 Task: Add an event with the title Webinar: Introduction to Influencer Collaboration for Brand Awareness, date '2024/04/28', time 7:30 AM to 9:30 AMand add a description: Participants will learn how to effectively close a negotiation, secure agreements, and establish clear next steps. They will also explore techniques for building long-term relationships and maintaining open lines of communication after the negotiation concludes.Select event color  Flamingo . Add location for the event as: 987 El Retiro Park, Madrid, Spain, logged in from the account softage.5@softage.netand send the event invitation to softage.4@softage.net and softage.6@softage.net. Set a reminder for the event Daily
Action: Mouse moved to (84, 123)
Screenshot: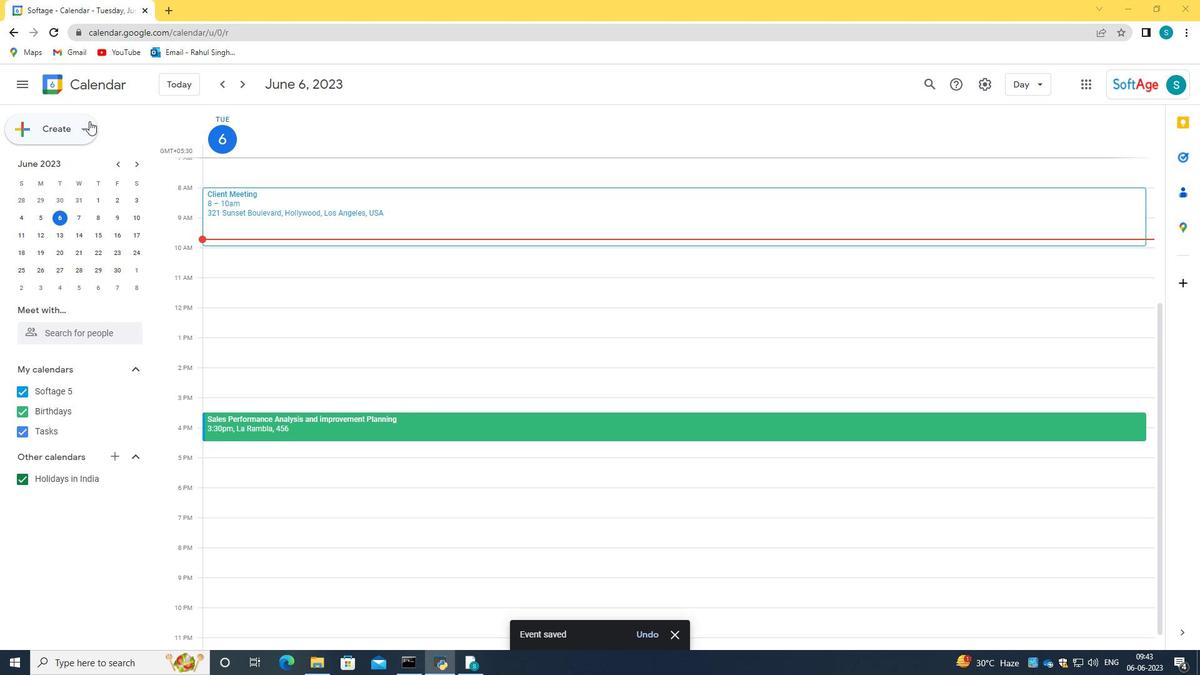 
Action: Mouse pressed left at (84, 123)
Screenshot: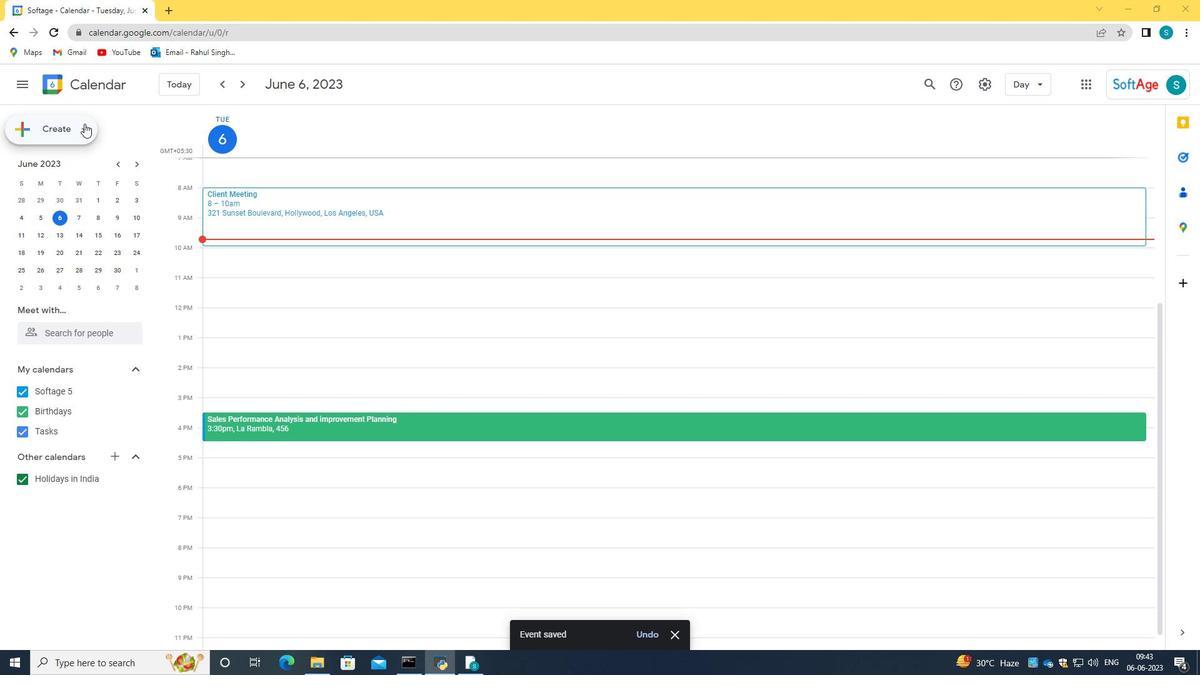 
Action: Mouse moved to (87, 157)
Screenshot: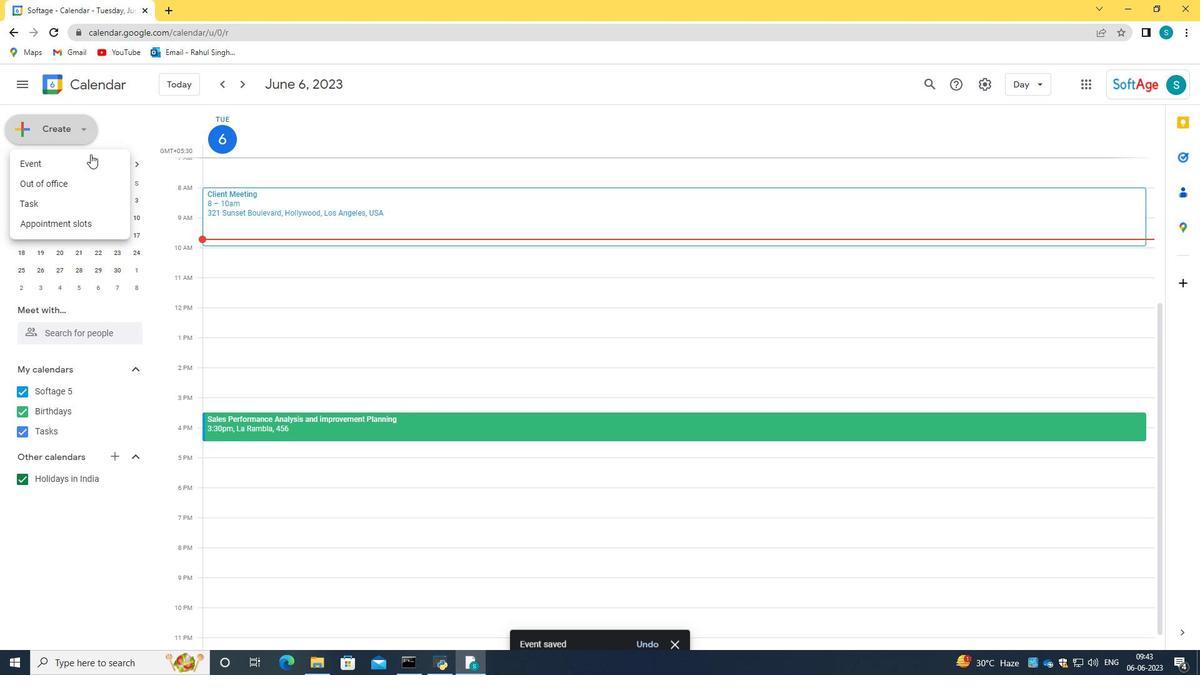 
Action: Mouse pressed left at (87, 157)
Screenshot: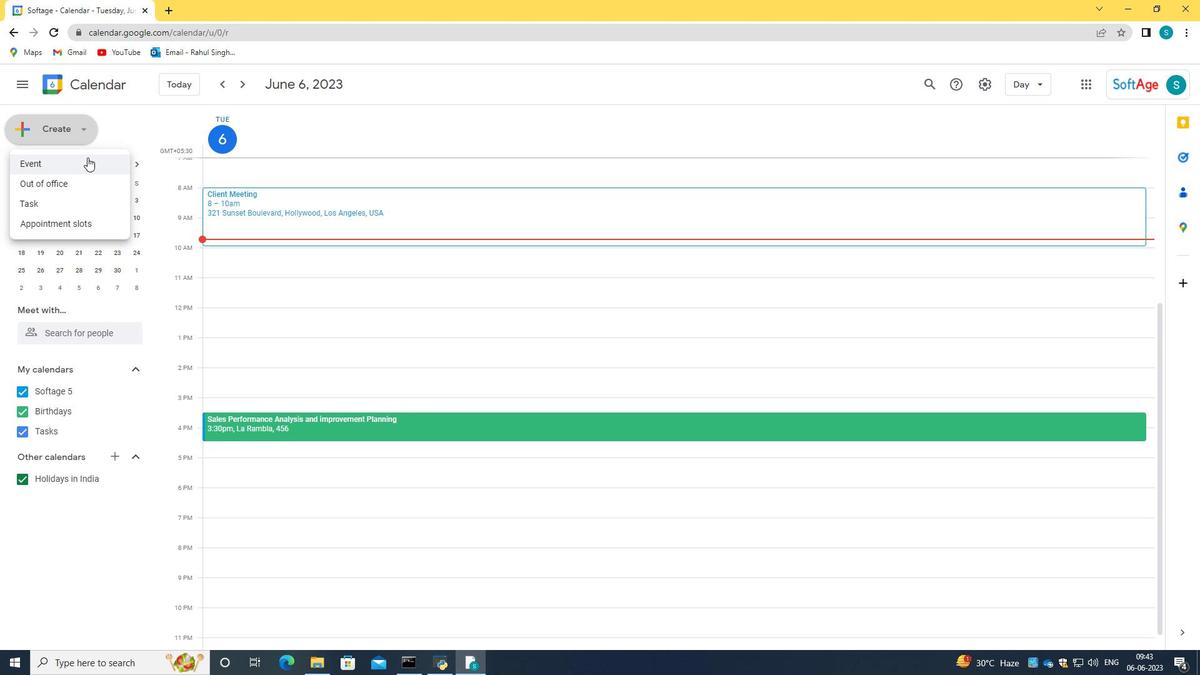 
Action: Mouse moved to (710, 506)
Screenshot: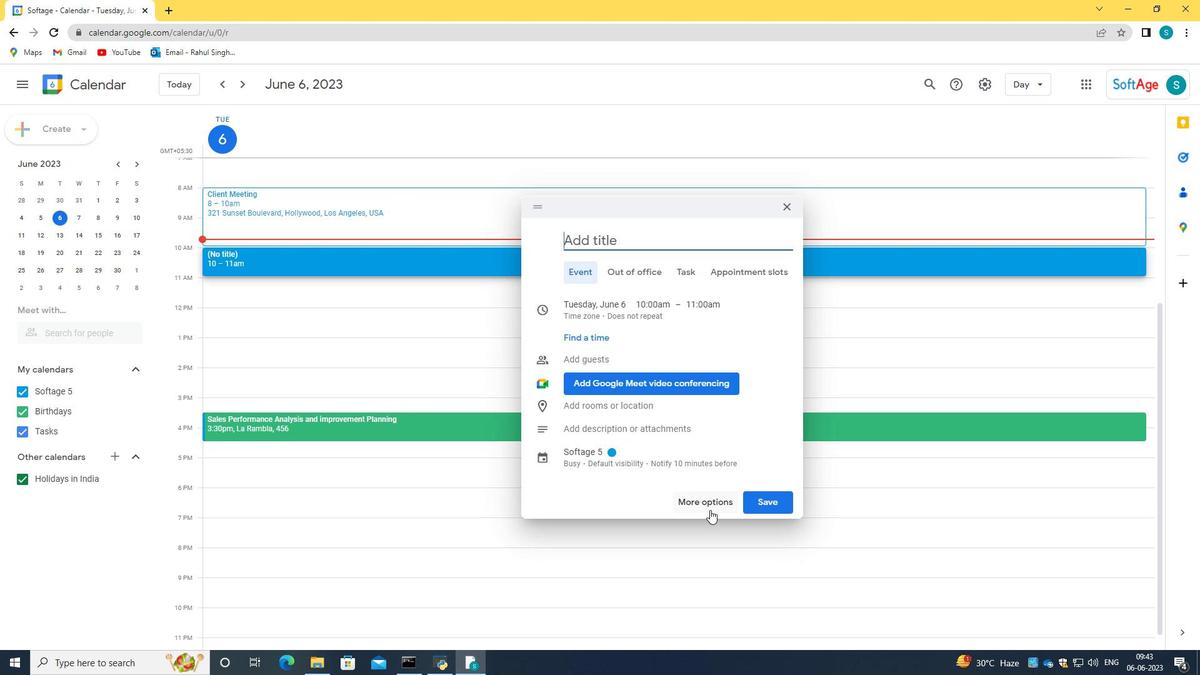 
Action: Mouse pressed left at (710, 506)
Screenshot: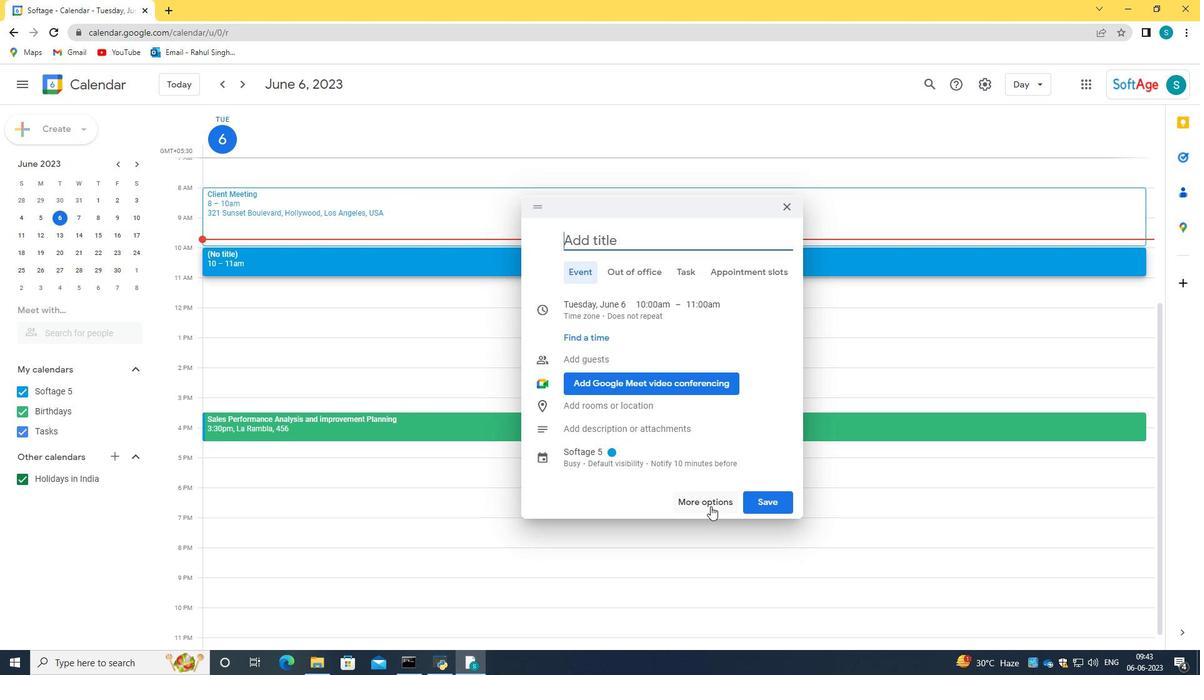 
Action: Mouse moved to (148, 90)
Screenshot: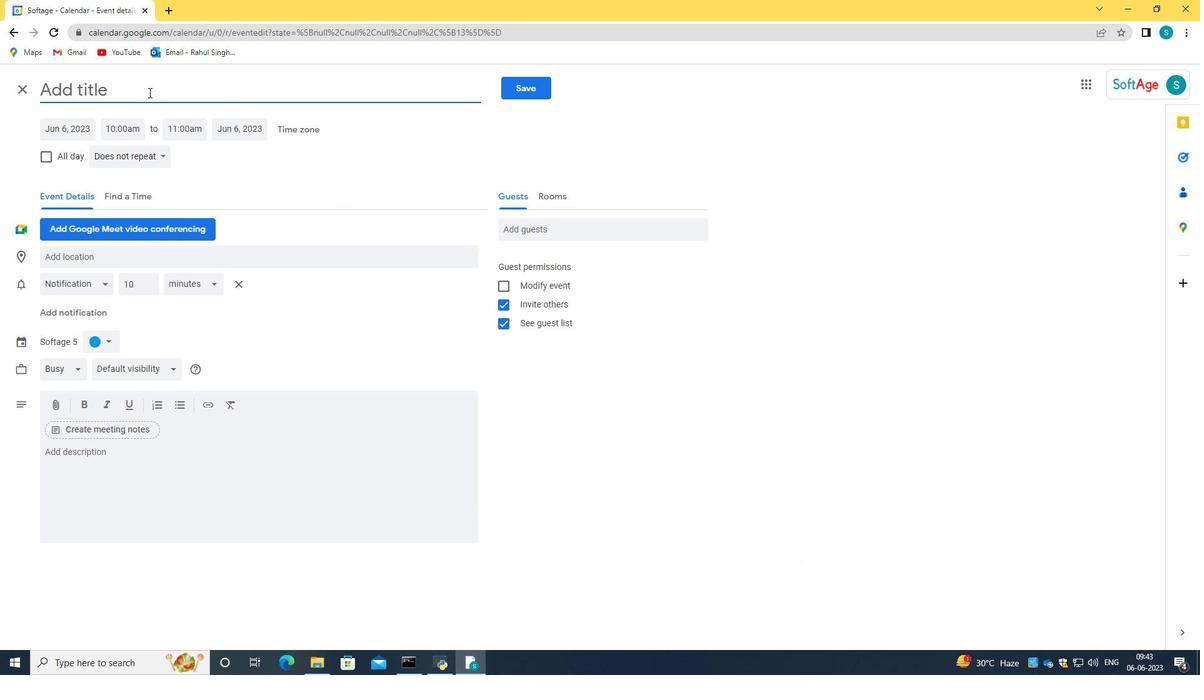 
Action: Mouse pressed left at (148, 90)
Screenshot: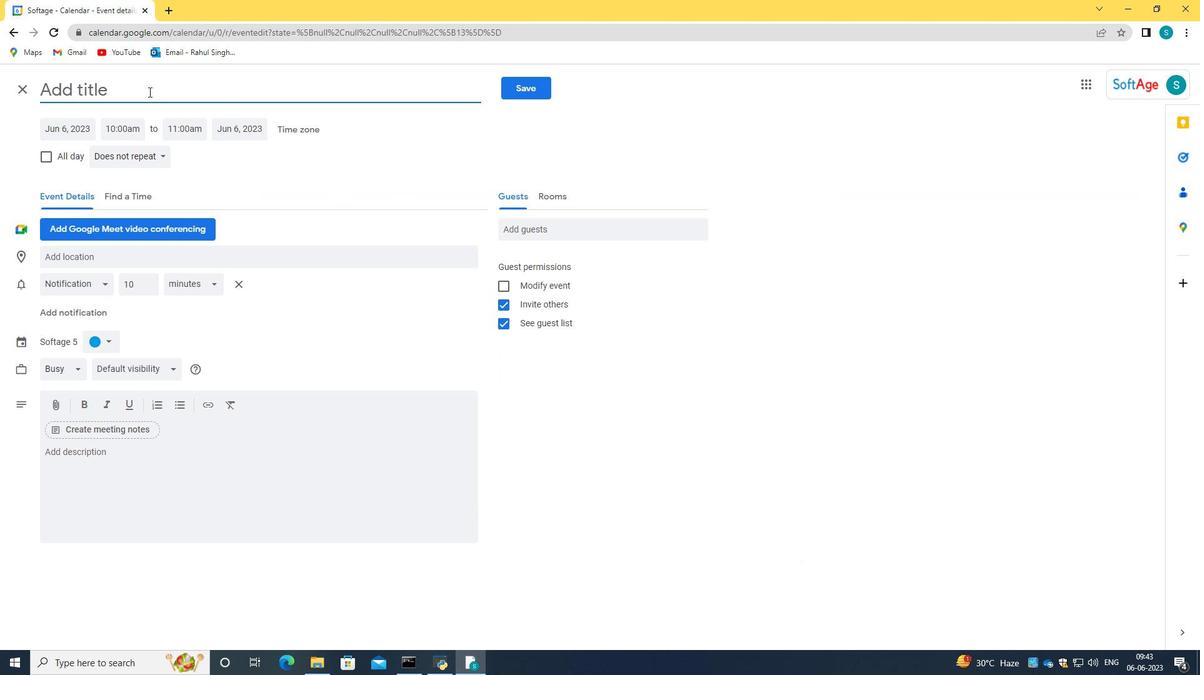 
Action: Key pressed <Key.caps_lock>W<Key.caps_lock>ebinar<Key.shift_r>:<Key.space><Key.caps_lock>I<Key.caps_lock>ntroduction<Key.space>to<Key.space><Key.caps_lock>I<Key.caps_lock>nfluencer<Key.space><Key.caps_lock>C<Key.caps_lock>ollaboration<Key.space>for<Key.space><Key.caps_lock>B<Key.caps_lock>rand<Key.space><Key.caps_lock>A<Key.caps_lock>we<Key.backspace>arness
Screenshot: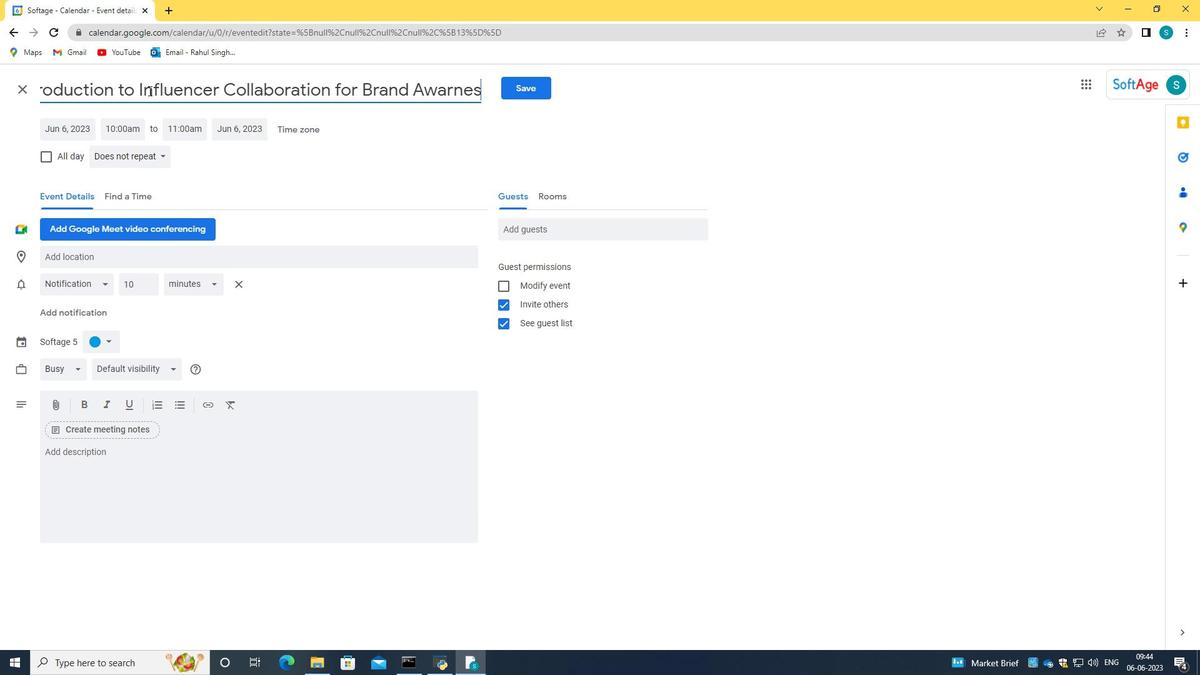 
Action: Mouse moved to (387, 81)
Screenshot: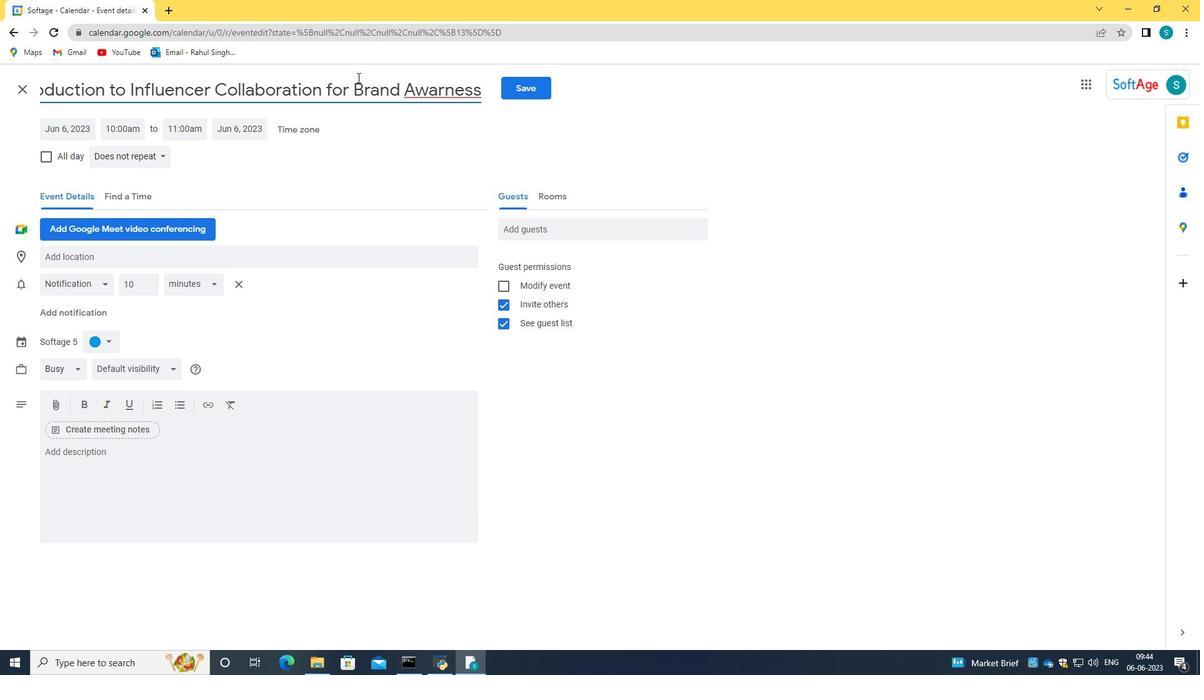 
Action: Key pressed <Key.left><Key.left><Key.left><Key.left>e
Screenshot: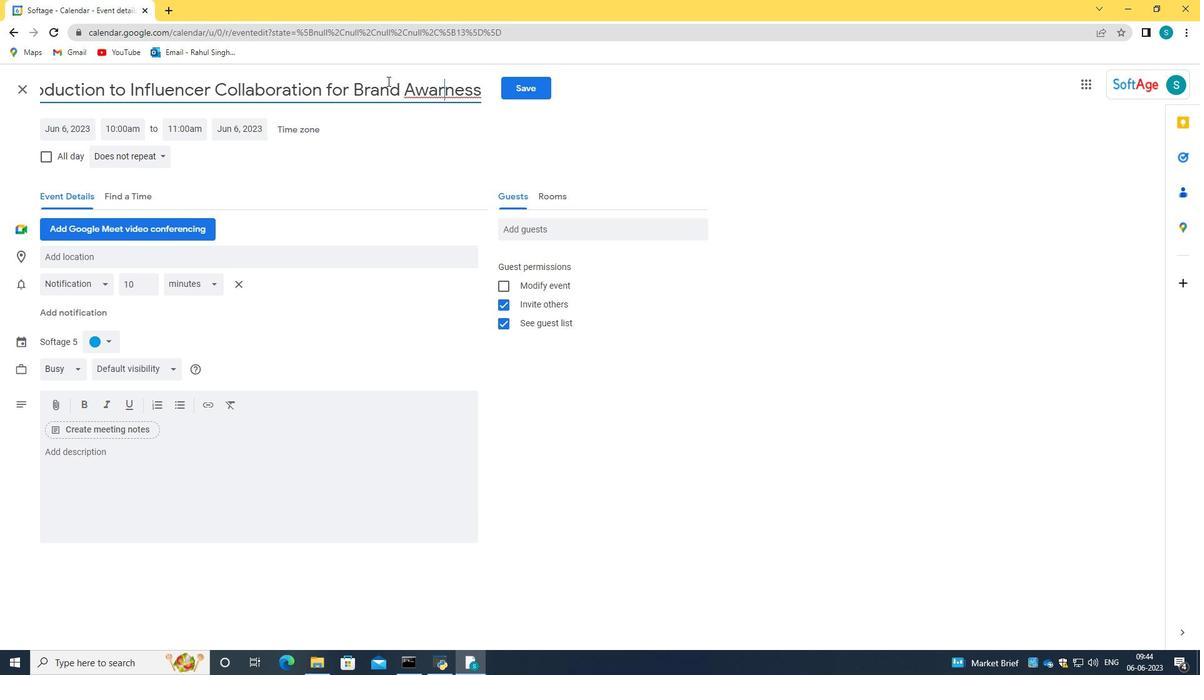 
Action: Mouse moved to (67, 127)
Screenshot: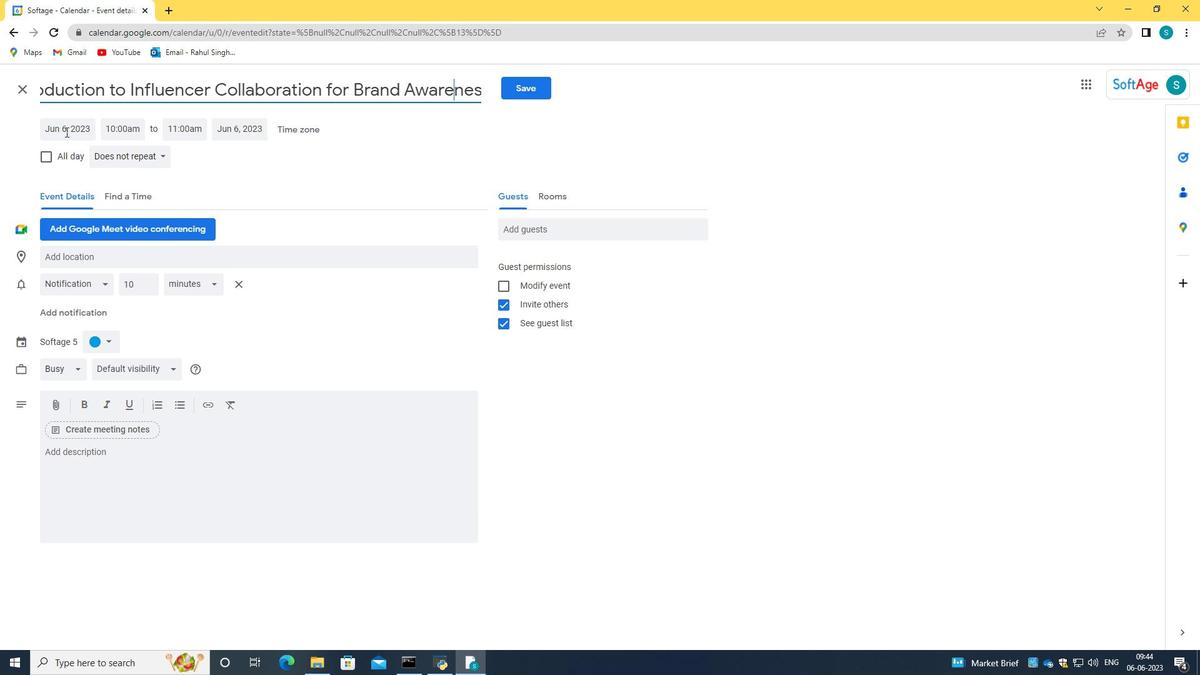 
Action: Mouse pressed left at (67, 127)
Screenshot: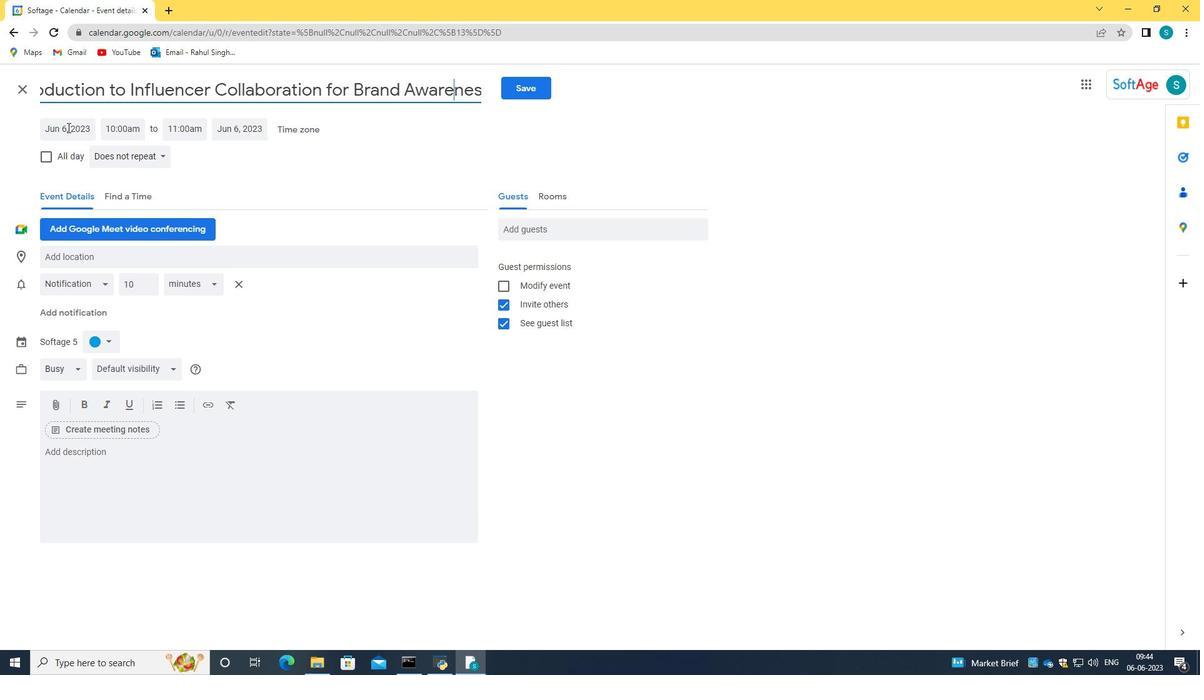 
Action: Key pressed 2024/04/28<Key.tab>07<Key.shift_r>:30<Key.space>am<Key.tab>09<Key.shift_r>:30<Key.space>am
Screenshot: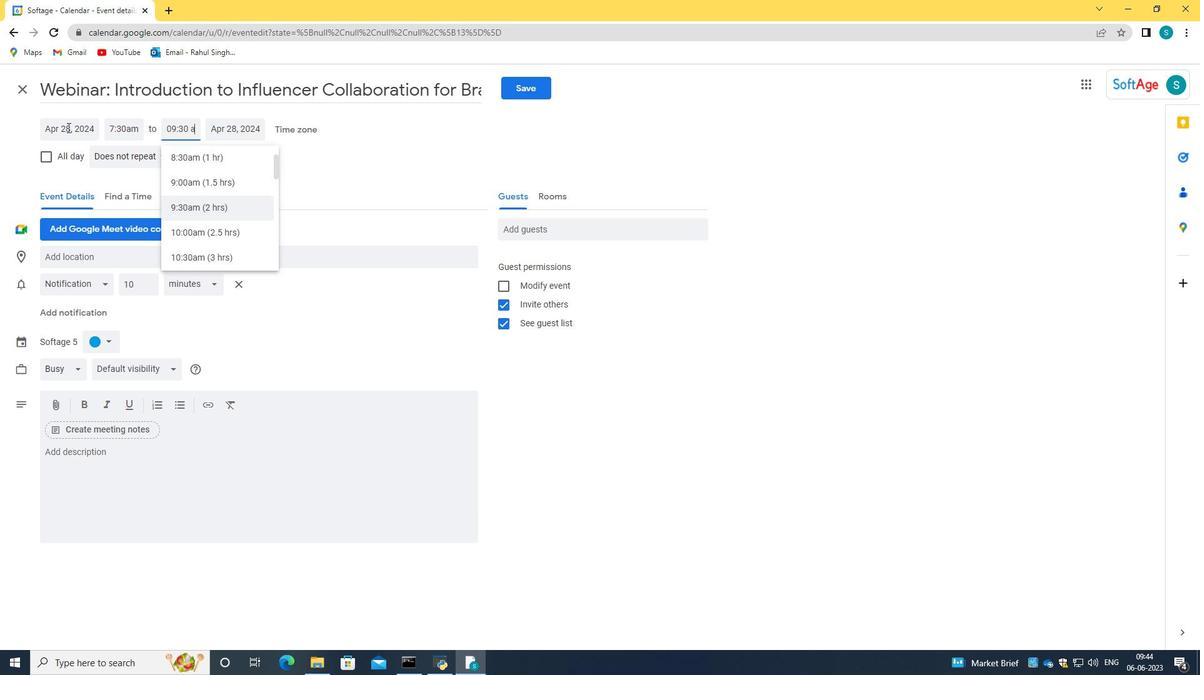 
Action: Mouse moved to (200, 206)
Screenshot: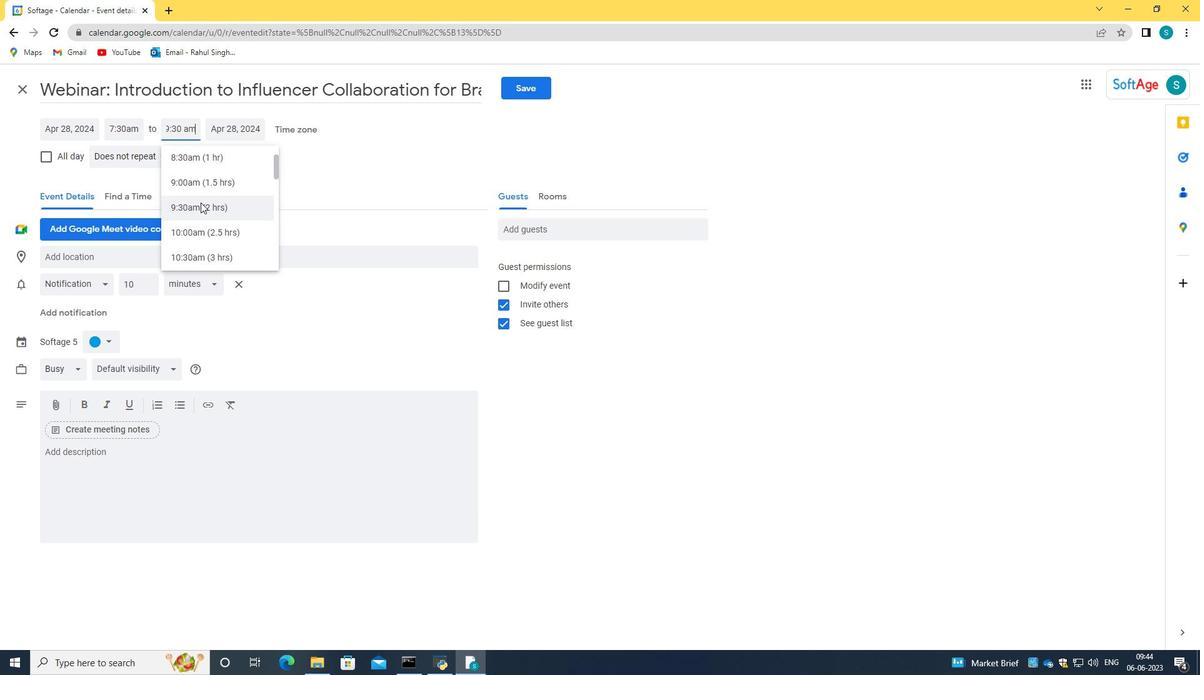 
Action: Mouse pressed left at (200, 206)
Screenshot: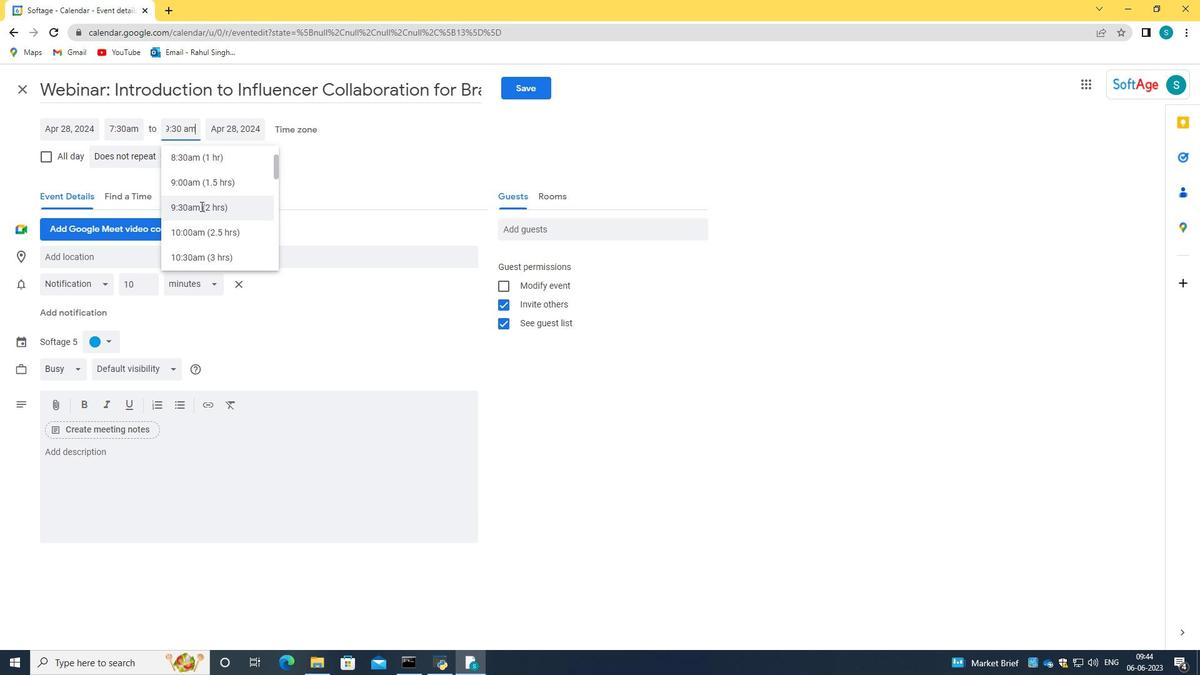 
Action: Mouse moved to (178, 468)
Screenshot: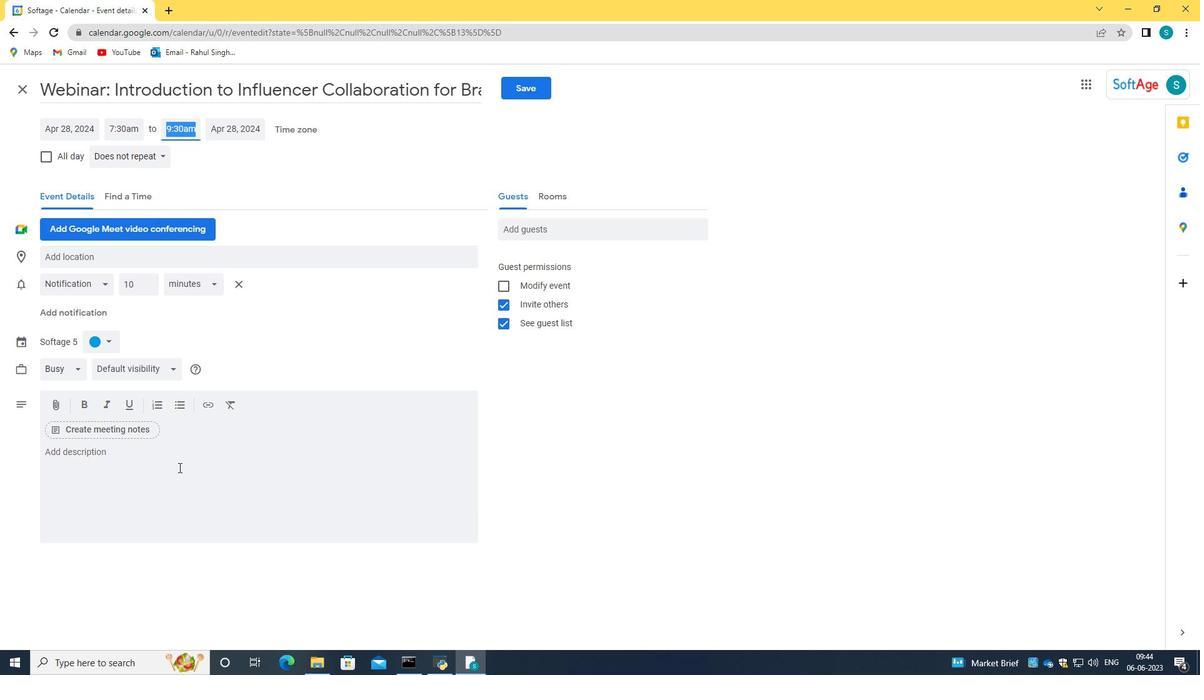 
Action: Mouse pressed left at (178, 468)
Screenshot: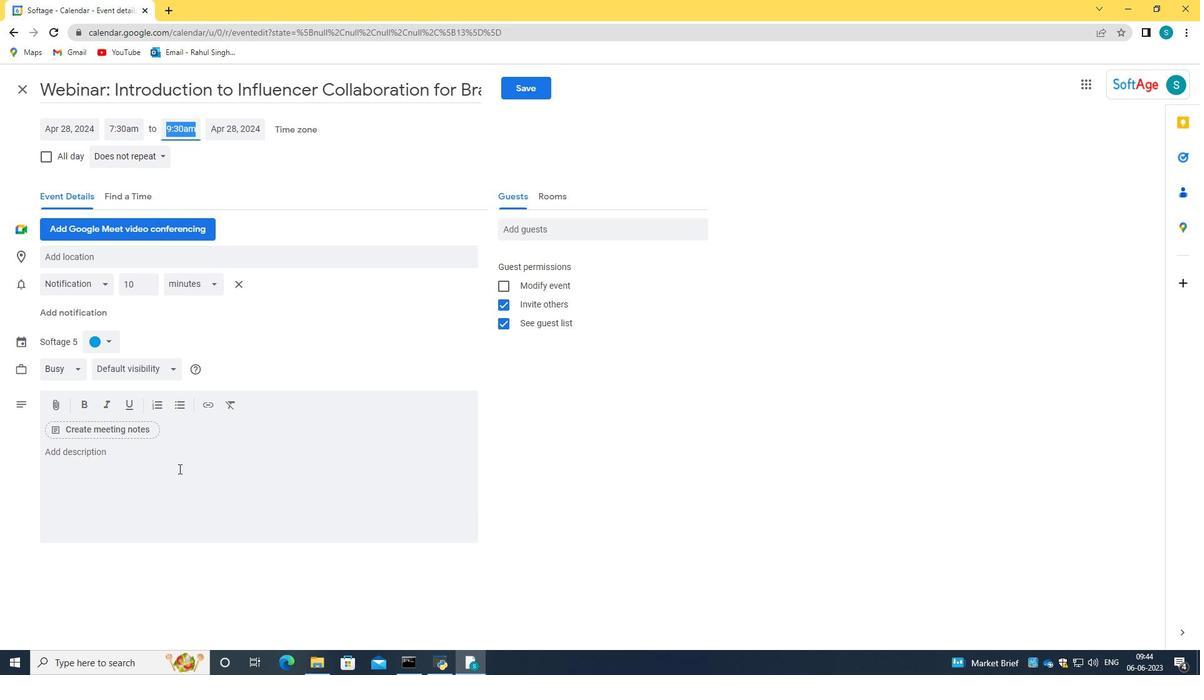 
Action: Key pressed <Key.caps_lock>PARTICIPANT<Key.space>WILL<Key.space>LEARN<Key.space>HOW<Key.space>TO<Key.space>EFFECTIVELY<Key.space>CLOSE<Key.space>A<Key.space>NEFOTAT<Key.backspace><Key.backspace><Key.backspace><Key.backspace><Key.backspace>GOTIATION<Key.space><Key.backspace>,<Key.space>SECURE<Key.space>AGREEMENTS,<Key.space>AND<Key.backspace>D<Key.space>ESTABLISH<Key.space>CLEAR<Key.space>NEXT<Key.space>STEPS.<Key.space><Key.caps_lock>t<Key.caps_lock>HEY<Key.space>WILL<Key.space>ALSO<Key.space>EXO<Key.backspace>PLOE<Key.backspace>RE<Key.space>TECHNIQUES<Key.space>FOR<Key.space>BUILDING<Key.space>T<Key.backspace>LONG<Key.space>TERM<Key.space>RELATIONSHIPS<Key.space>AND<Key.space>MAINTI<Key.backspace>AINING<Key.space>OPE<Key.space><Key.backspace>N<Key.space>LINES<Key.space>OF<Key.space>COMMUNICATION<Key.space>AFTER<Key.space>THE<Key.space>NEGOTIATION<Key.space>CONCLUDES.
Screenshot: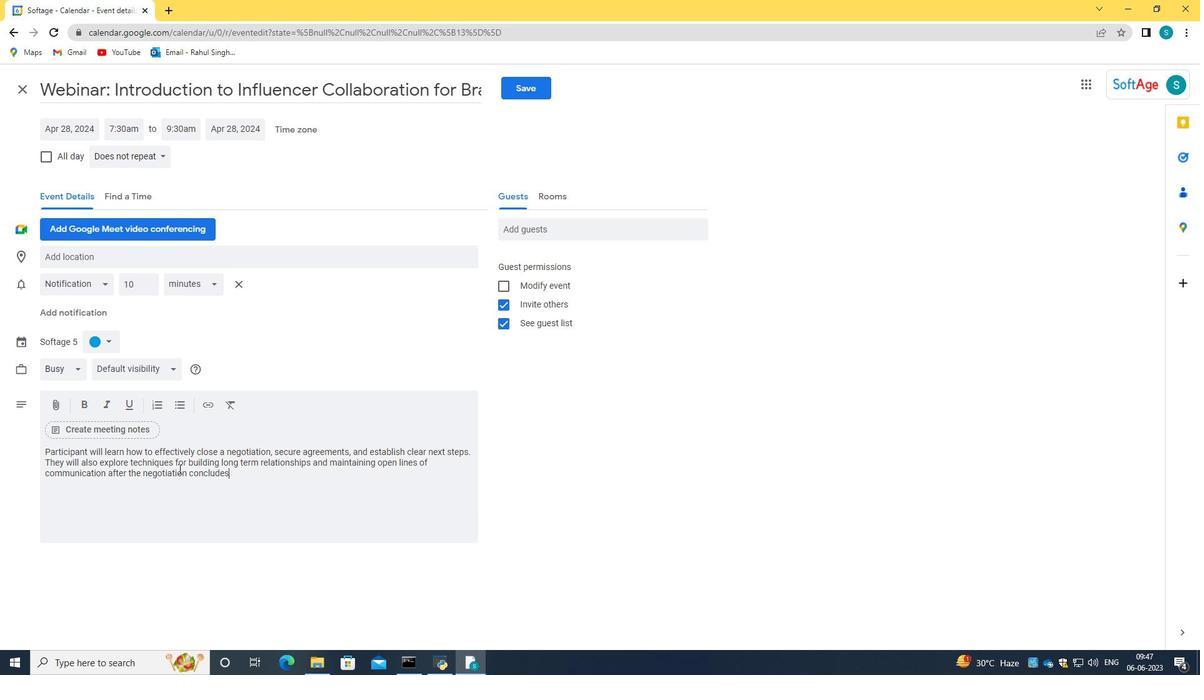 
Action: Mouse moved to (103, 343)
Screenshot: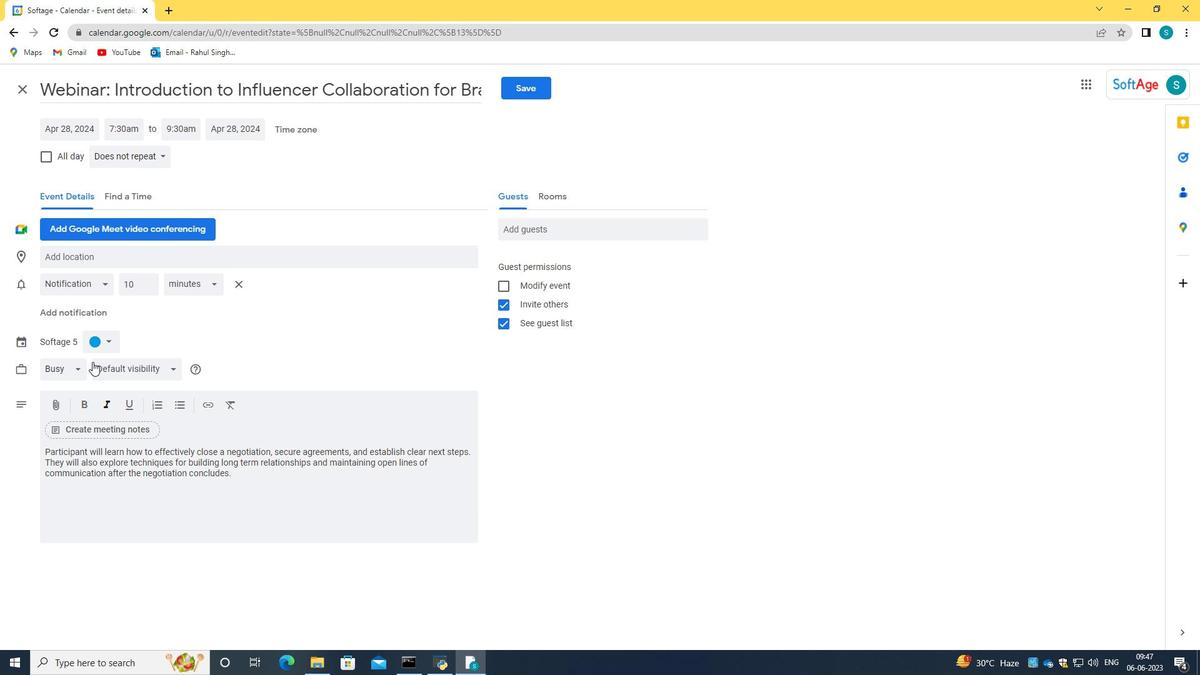 
Action: Mouse pressed left at (103, 343)
Screenshot: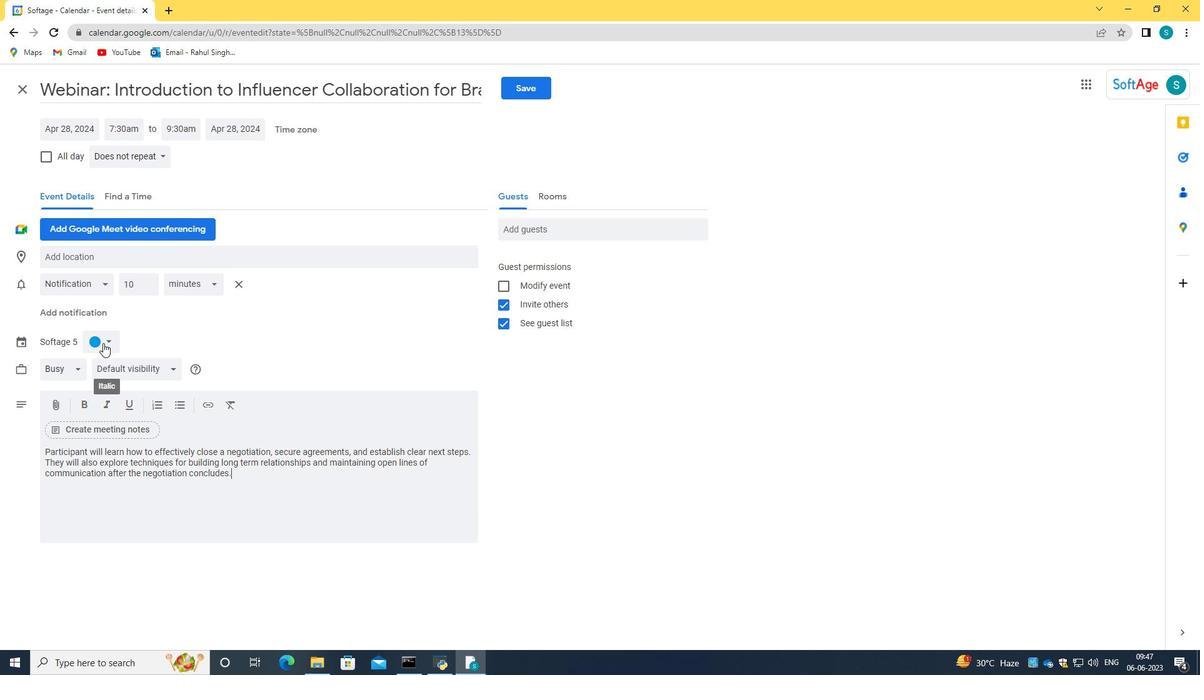 
Action: Mouse moved to (113, 337)
Screenshot: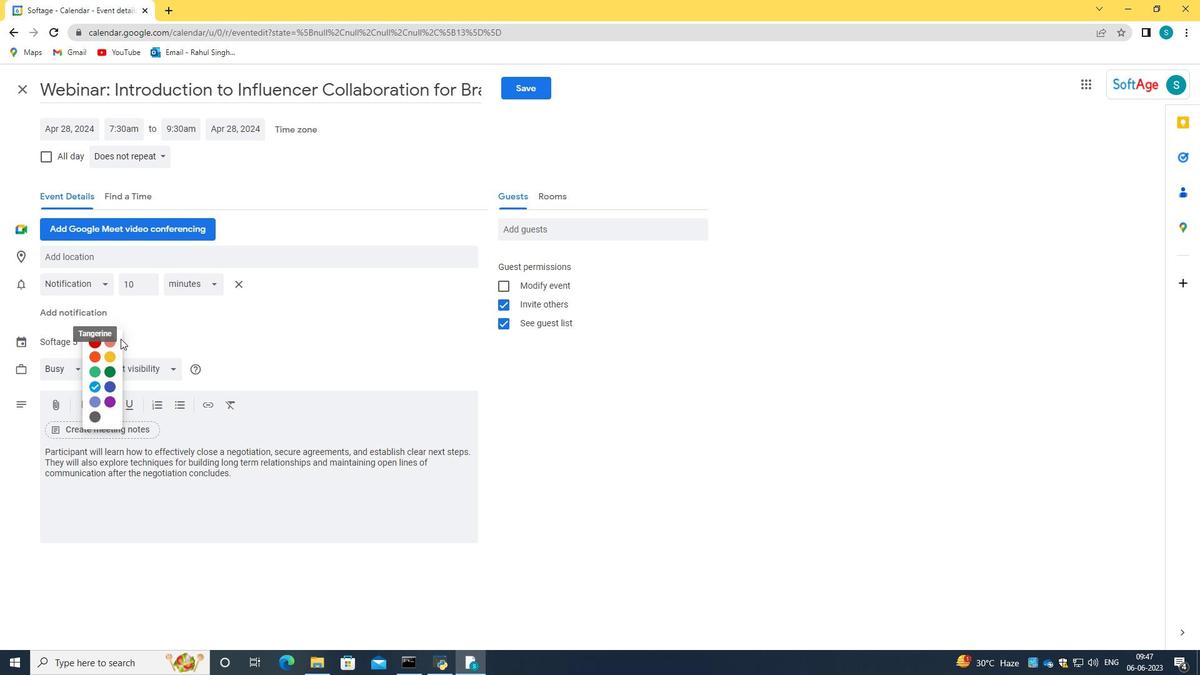 
Action: Mouse pressed left at (113, 337)
Screenshot: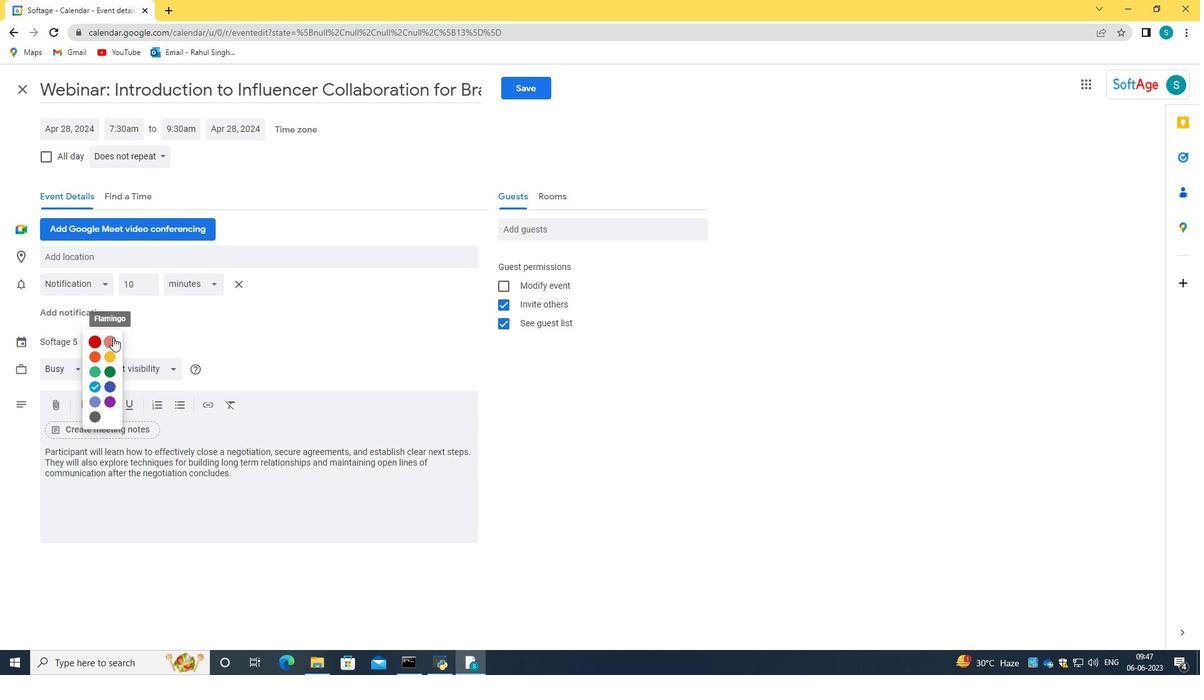 
Action: Mouse moved to (111, 257)
Screenshot: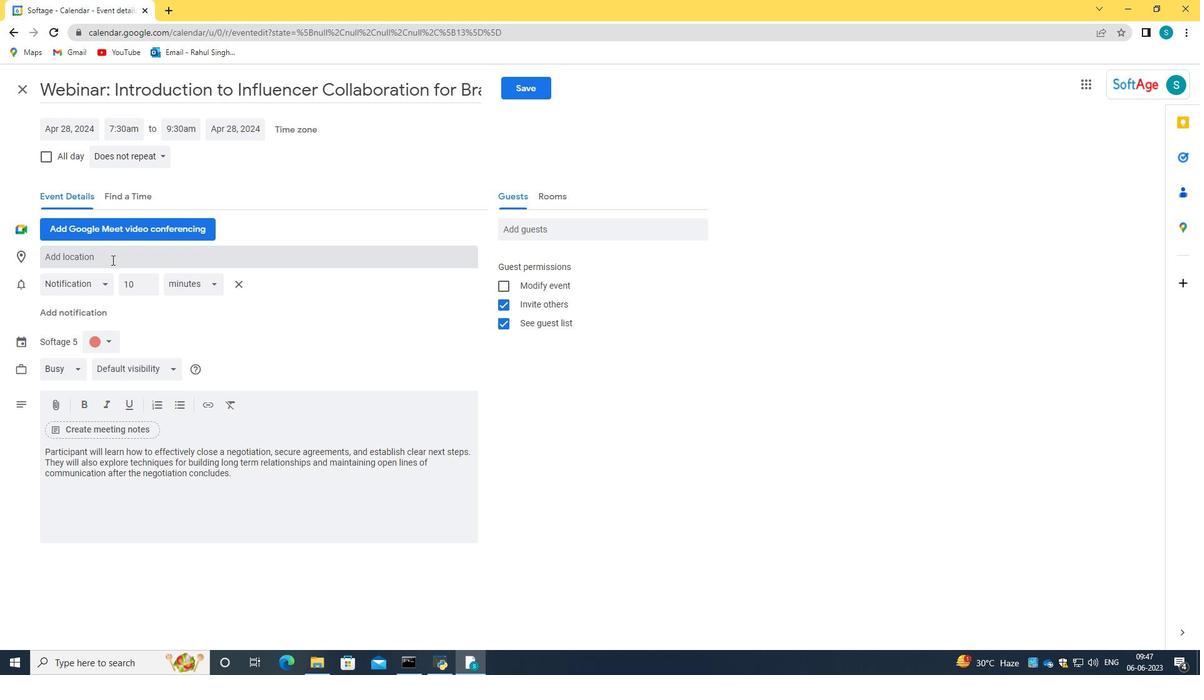 
Action: Mouse pressed left at (111, 257)
Screenshot: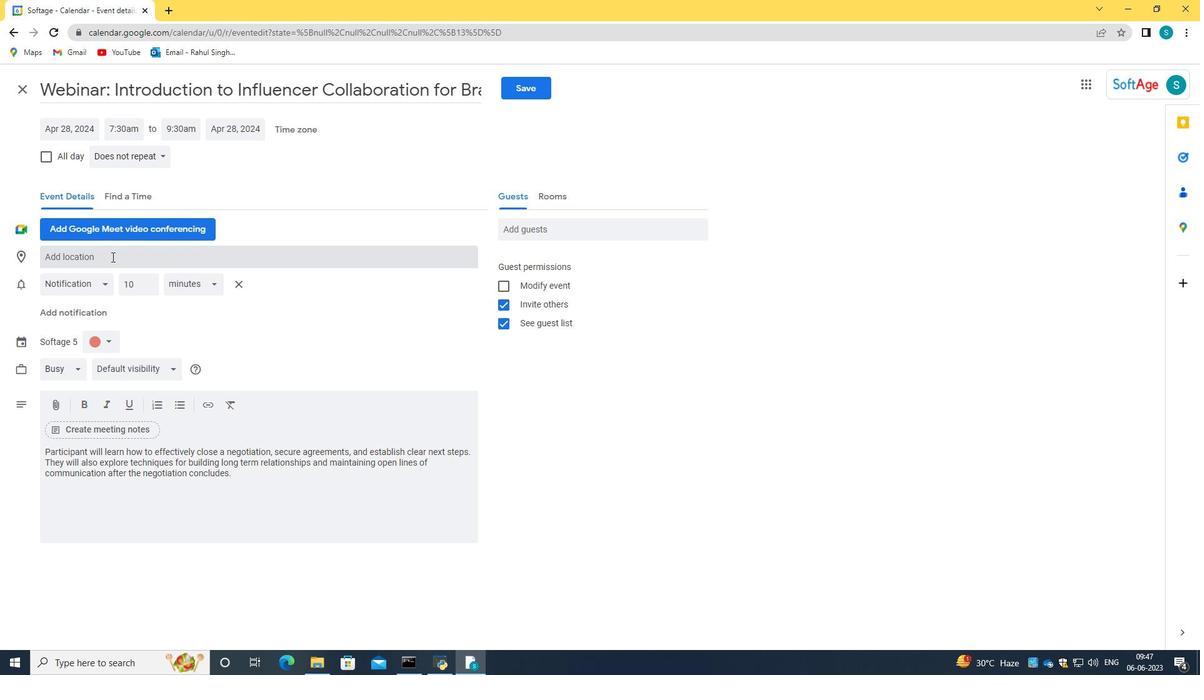 
Action: Key pressed 987<Key.space><Key.caps_lock>e<Key.caps_lock><Key.caps_lock>i<Key.space><Key.caps_lock>R<Key.caps_lock>etiro<Key.backspace><Key.backspace><Key.backspace><Key.backspace><Key.backspace><Key.backspace>r<Key.caps_lock>ETIRO<Key.space><Key.caps_lock>p<Key.caps_lock>ARK,<Key.space><Key.caps_lock>m<Key.caps_lock>ADRID,<Key.space><Key.caps_lock>s<Key.caps_lock>PAIN
Screenshot: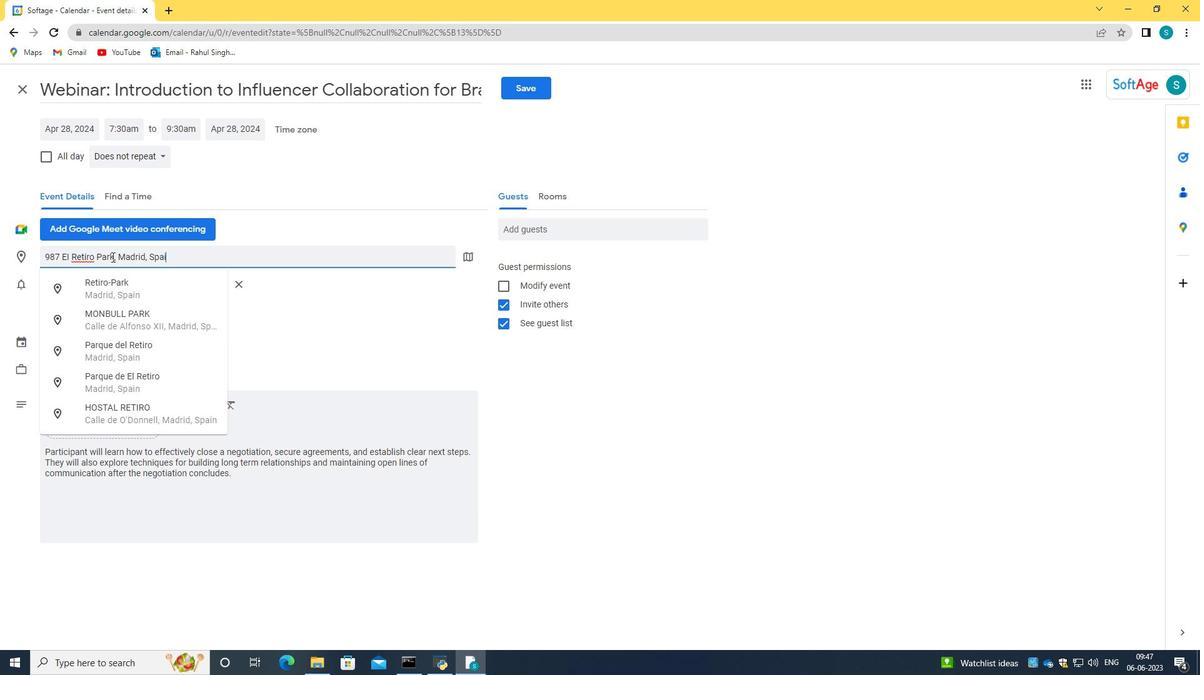 
Action: Mouse moved to (230, 248)
Screenshot: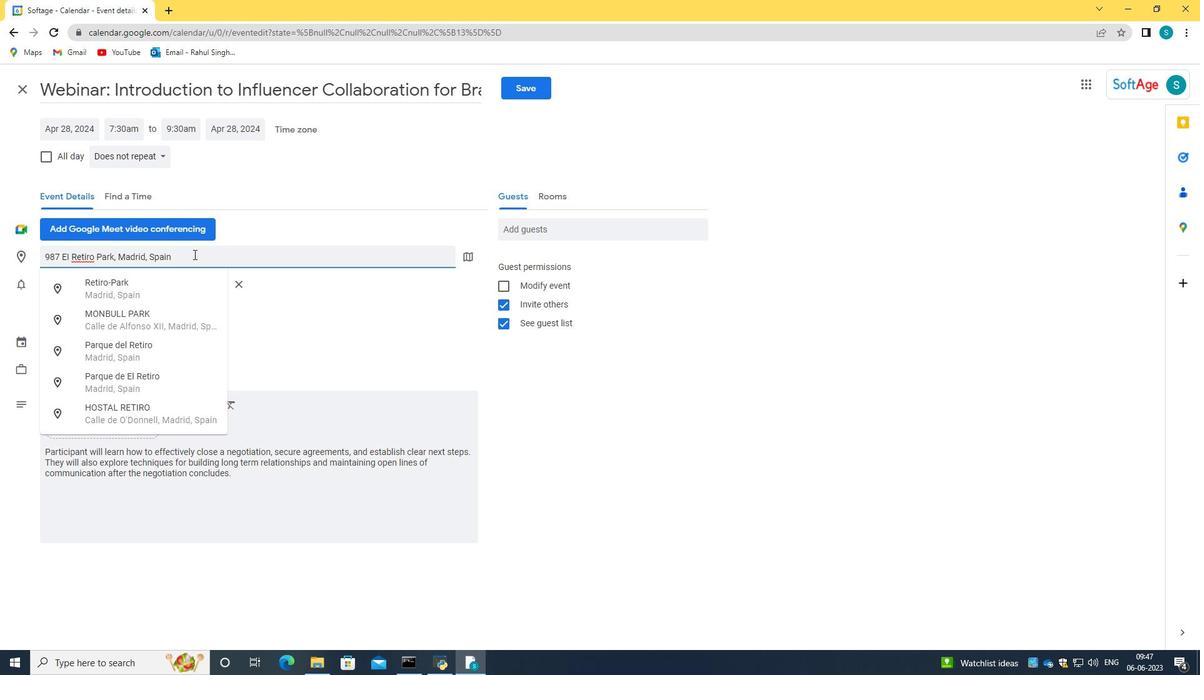 
Action: Key pressed <Key.enter>
Screenshot: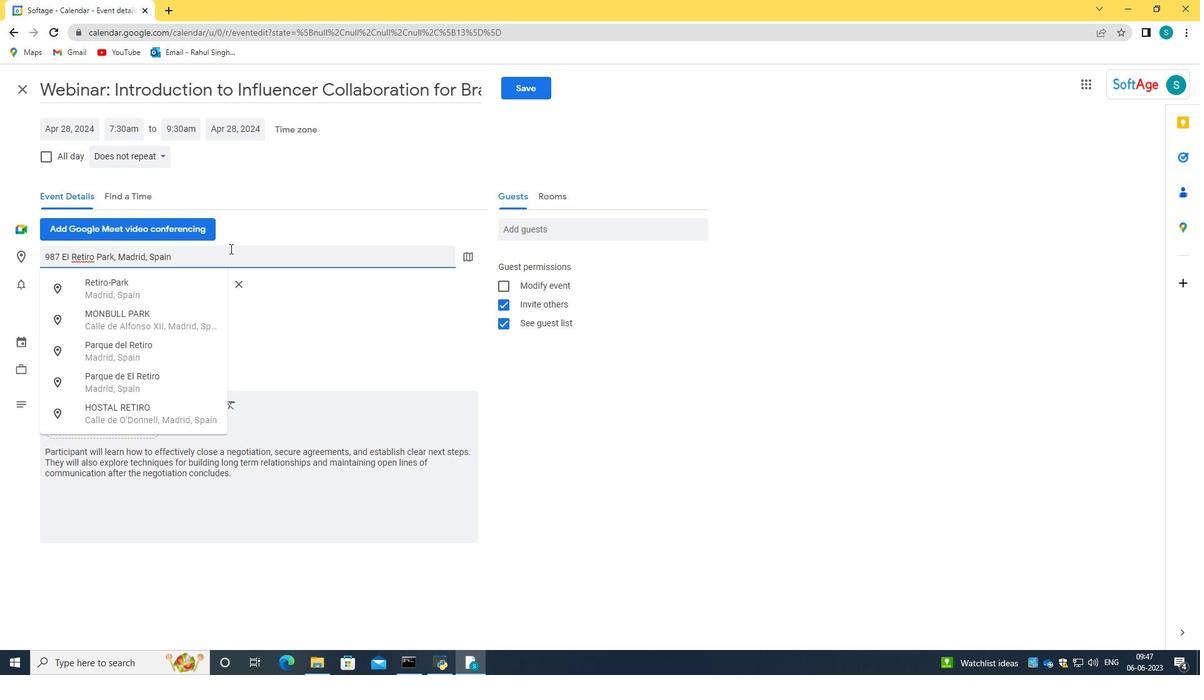 
Action: Mouse moved to (522, 233)
Screenshot: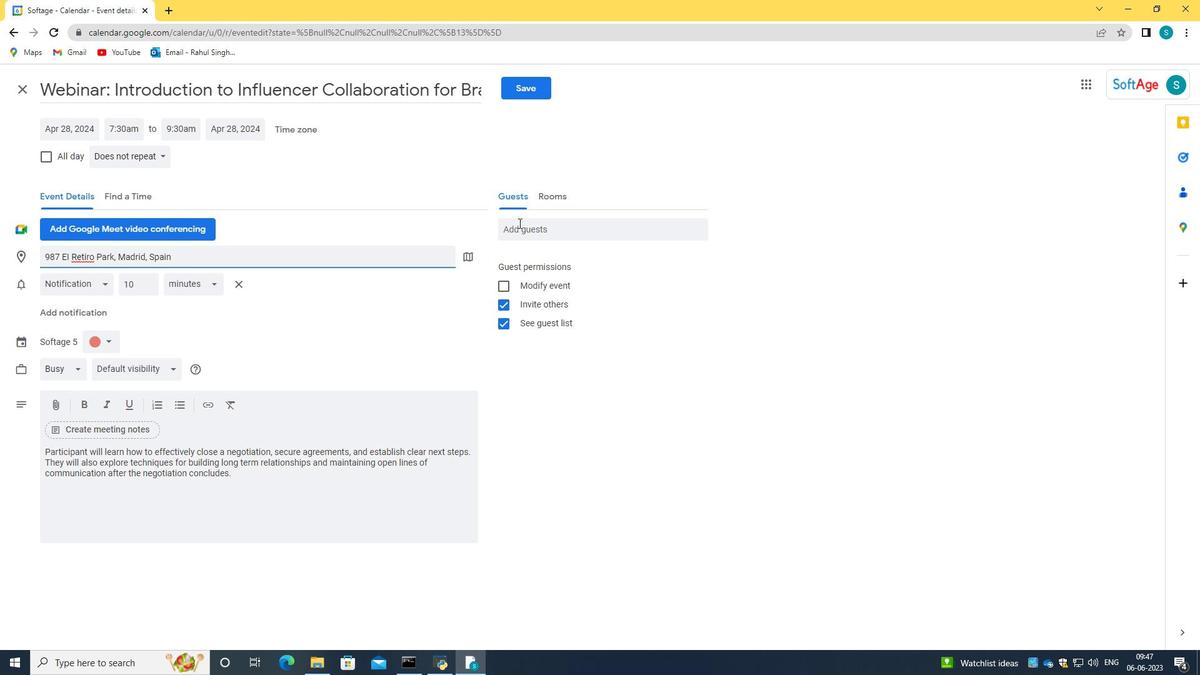 
Action: Mouse pressed left at (522, 233)
Screenshot: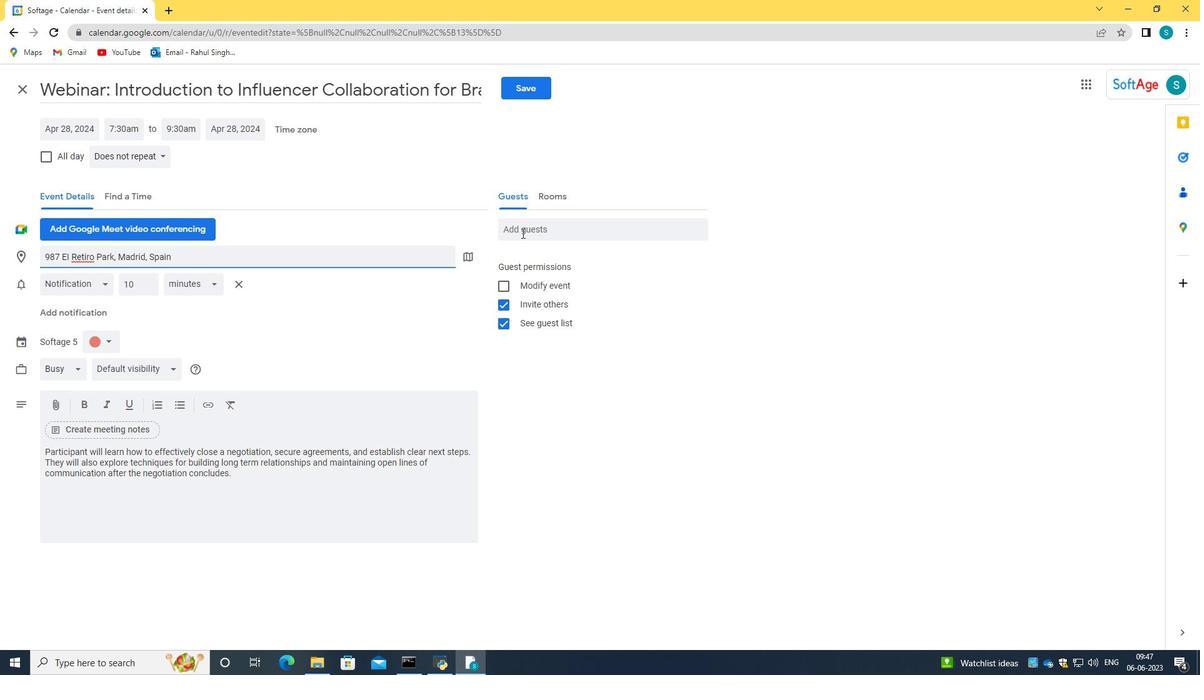 
Action: Key pressed SOFTAGE.4<Key.shift>@SOFTAGE.NET<Key.tab>SOFTAGE.6<Key.shift>@SOFTAGE.NET
Screenshot: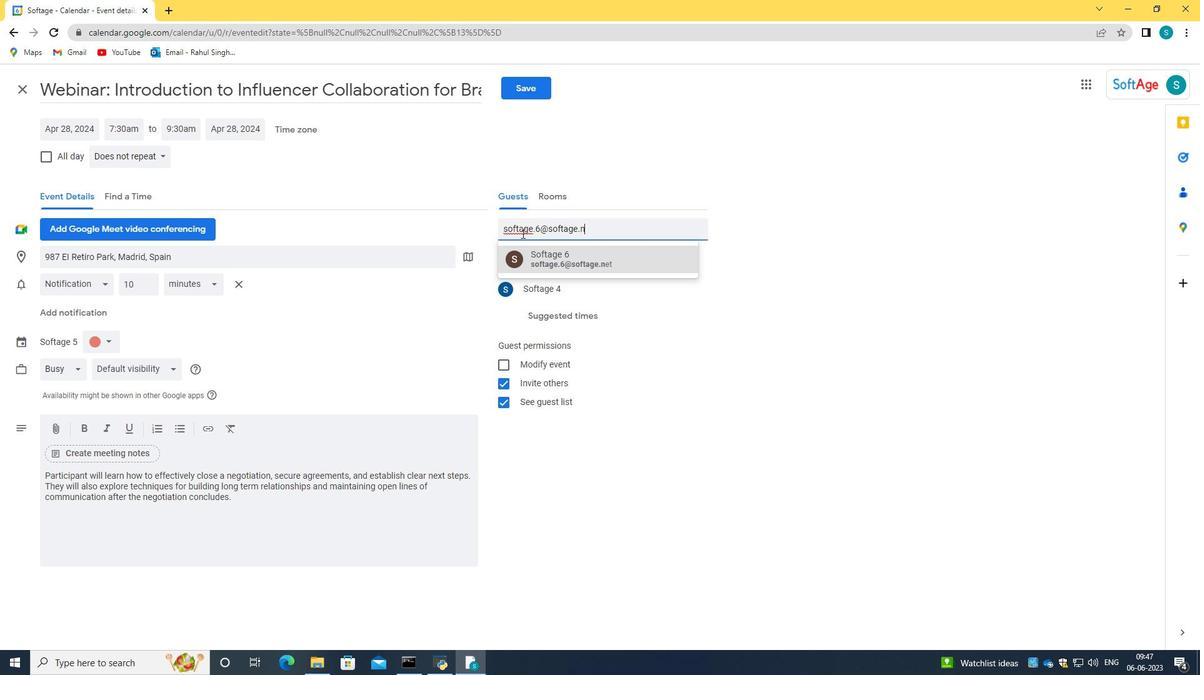 
Action: Mouse moved to (603, 259)
Screenshot: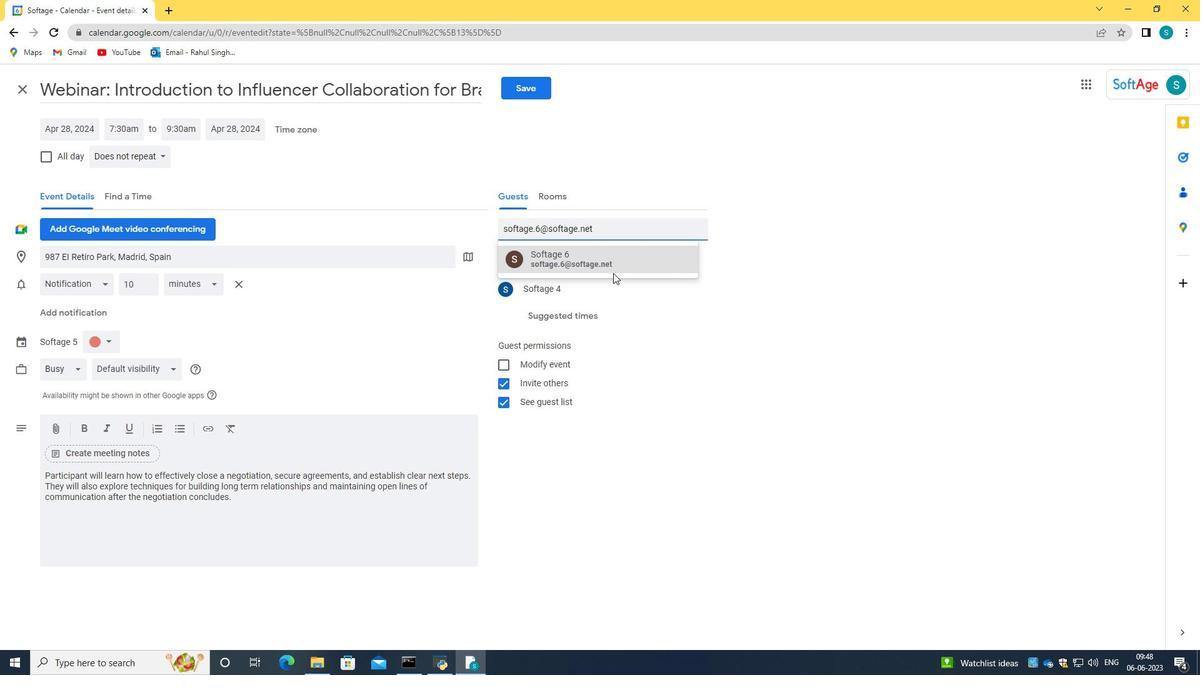 
Action: Mouse pressed left at (603, 259)
Screenshot: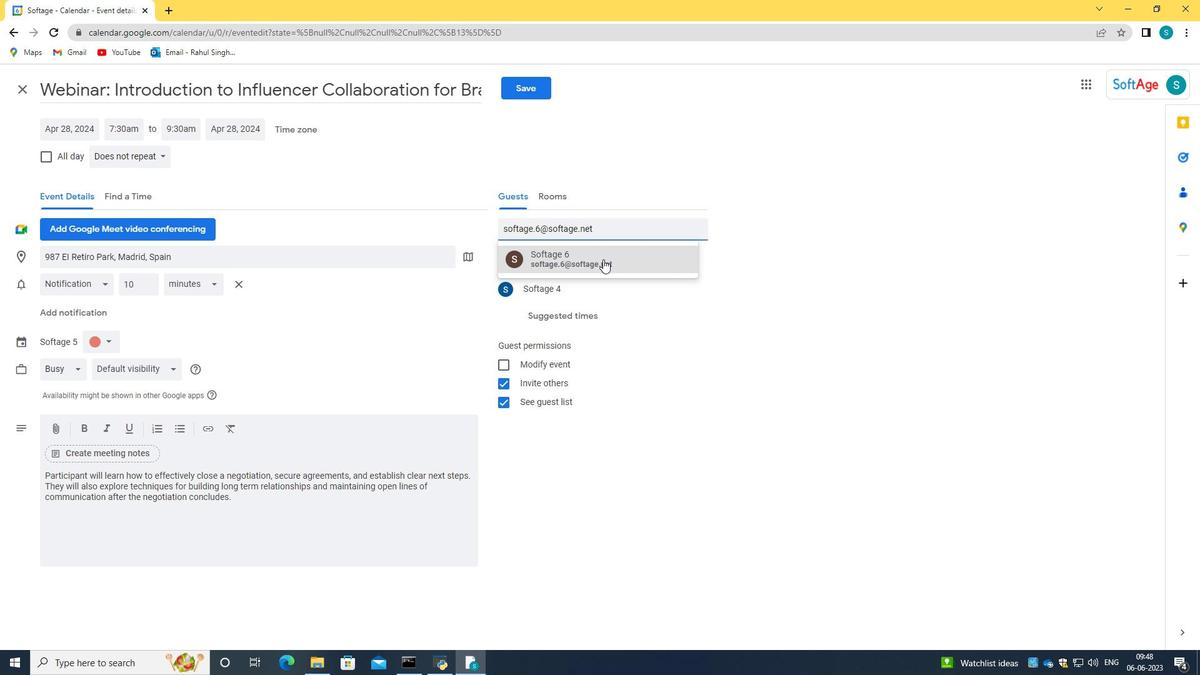 
Action: Mouse moved to (136, 148)
Screenshot: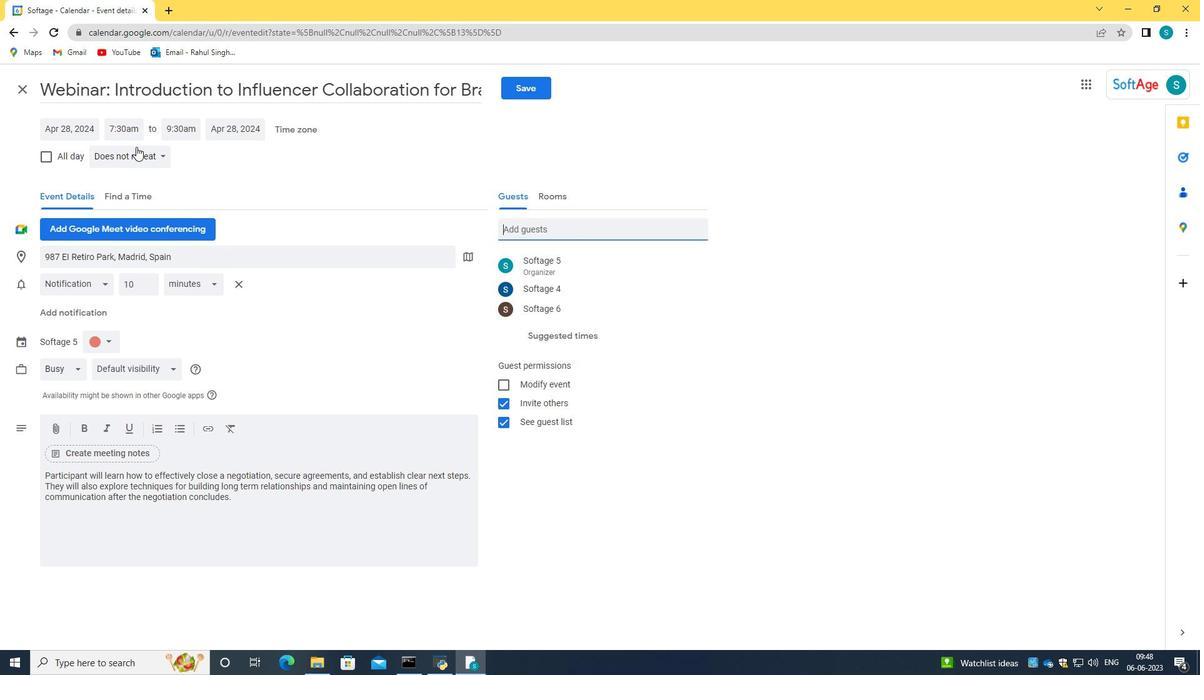 
Action: Mouse pressed left at (136, 148)
Screenshot: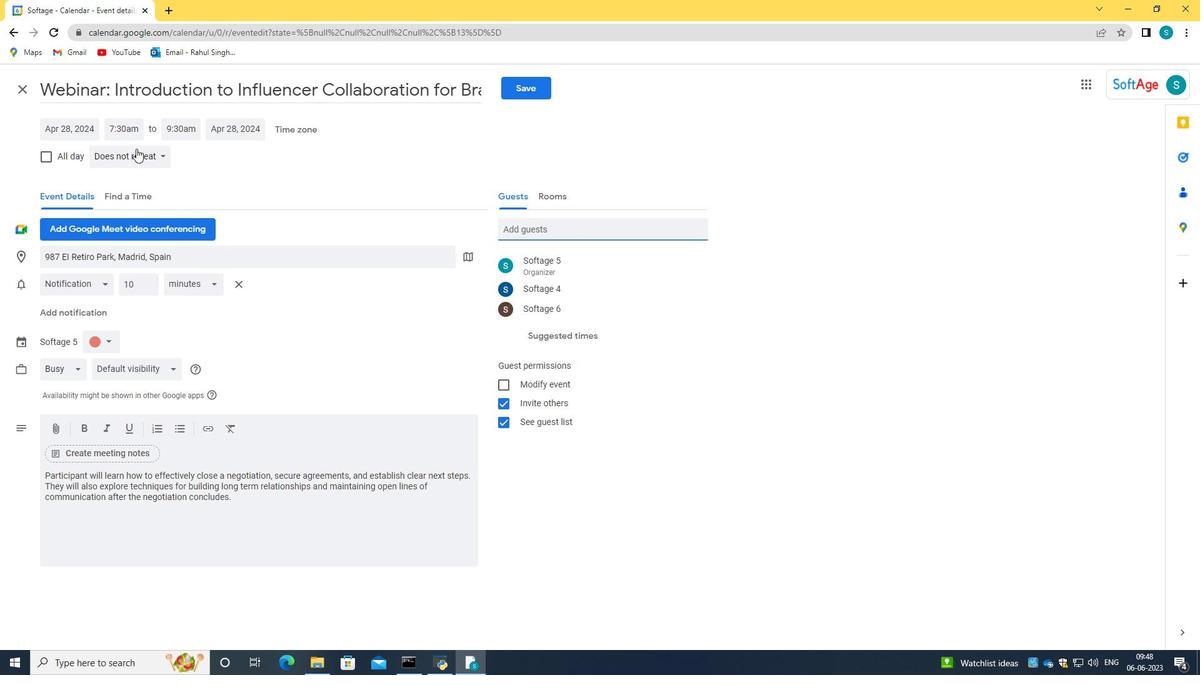 
Action: Mouse moved to (136, 183)
Screenshot: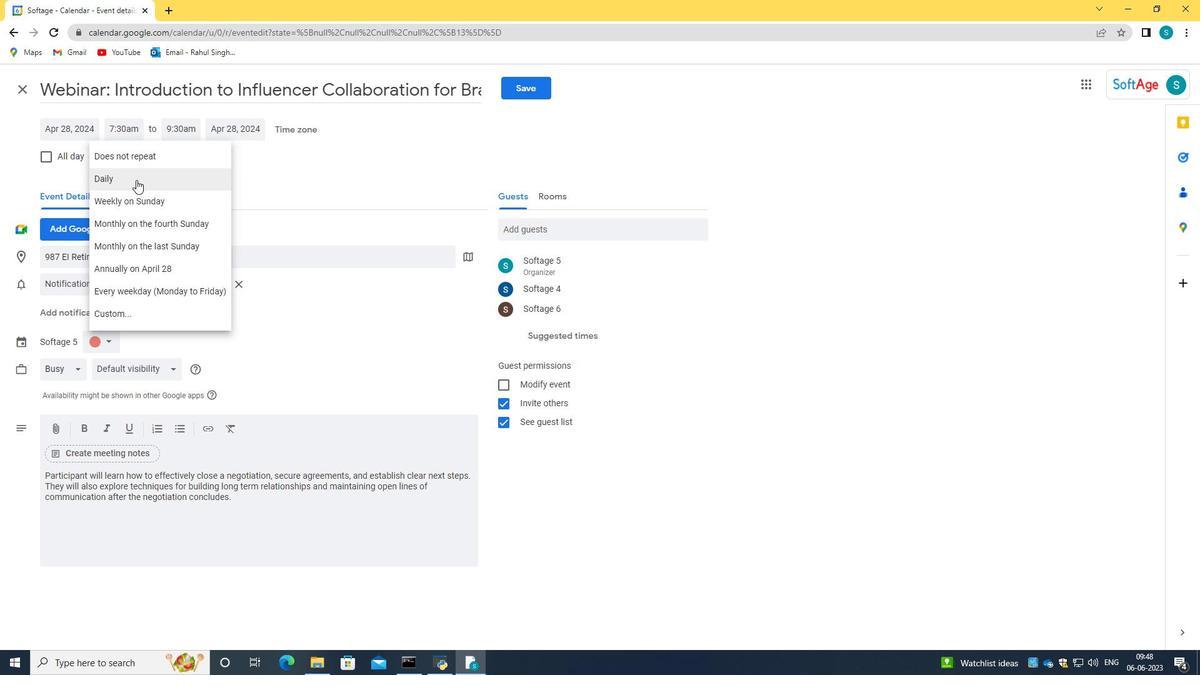 
Action: Mouse pressed left at (136, 183)
Screenshot: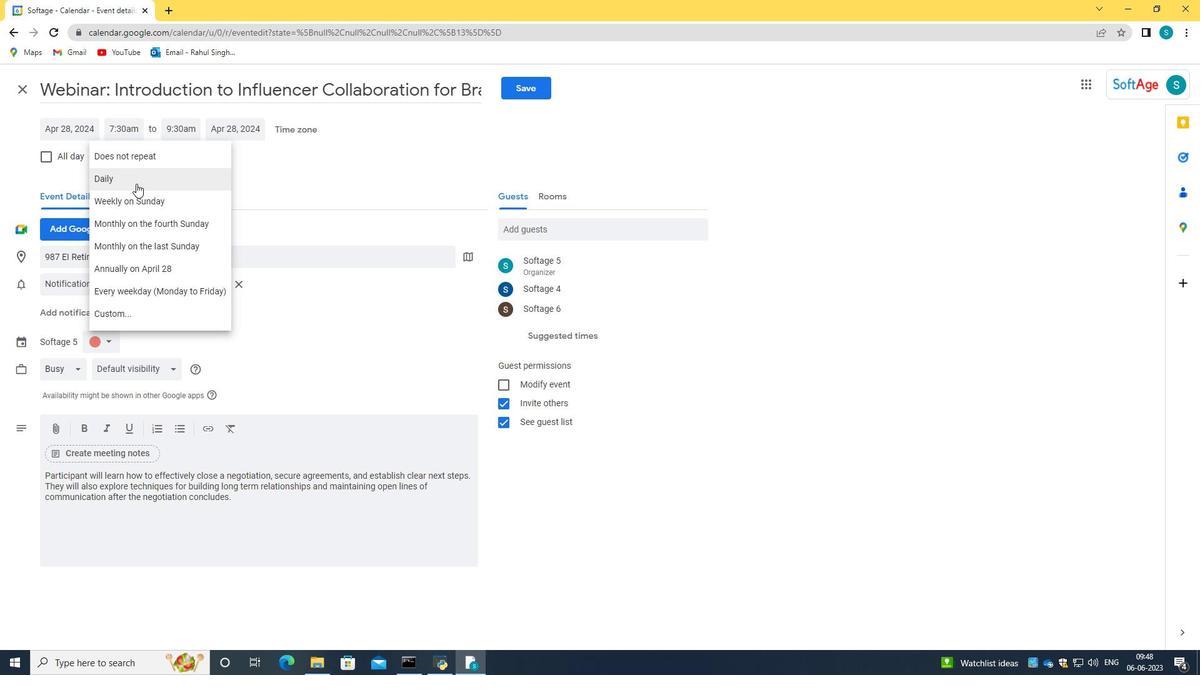 
Action: Mouse moved to (532, 90)
Screenshot: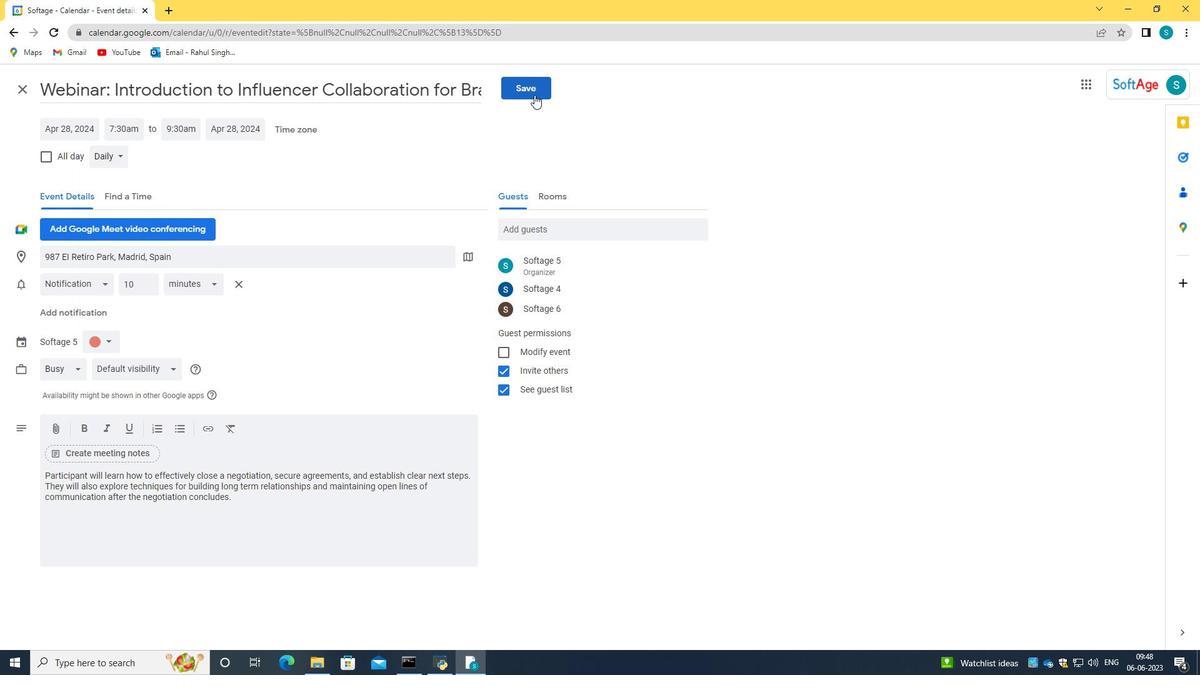 
Action: Mouse pressed left at (532, 90)
Screenshot: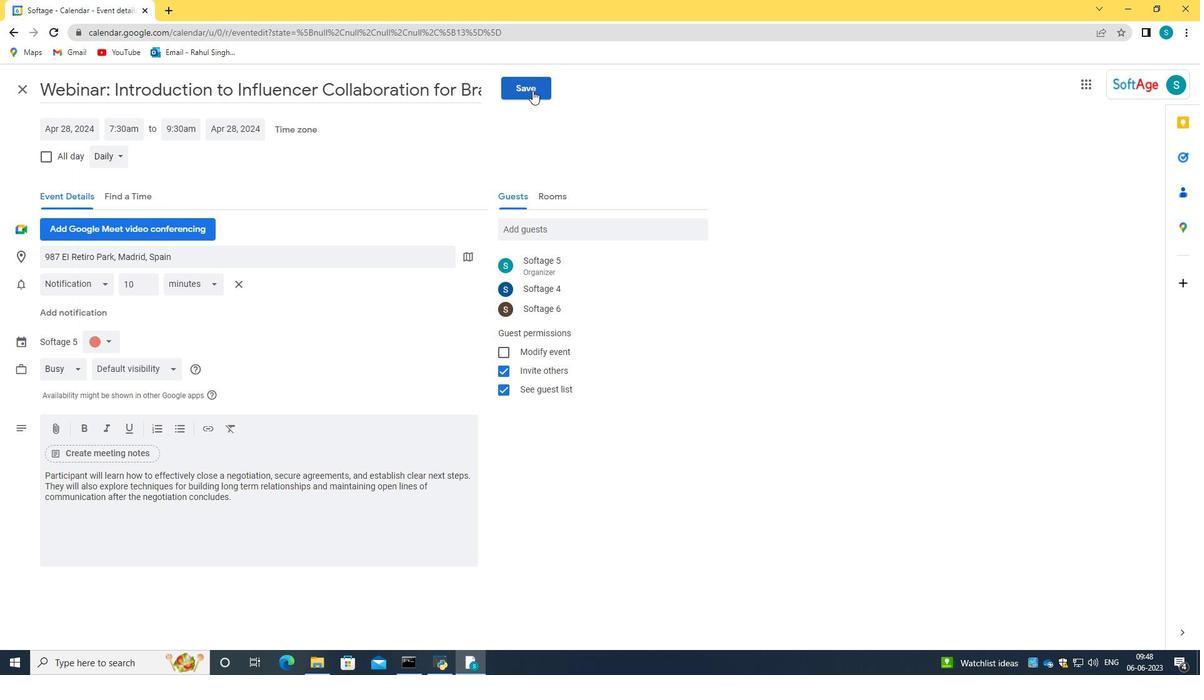 
Action: Mouse moved to (729, 386)
Screenshot: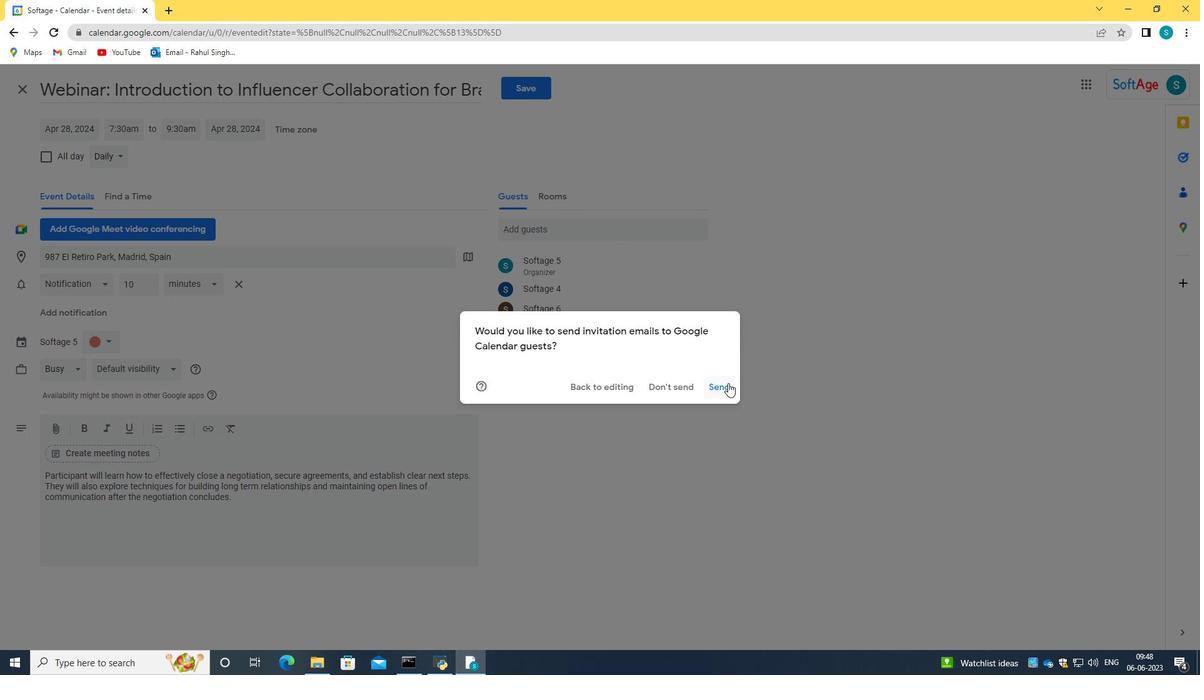 
Action: Mouse pressed left at (729, 386)
Screenshot: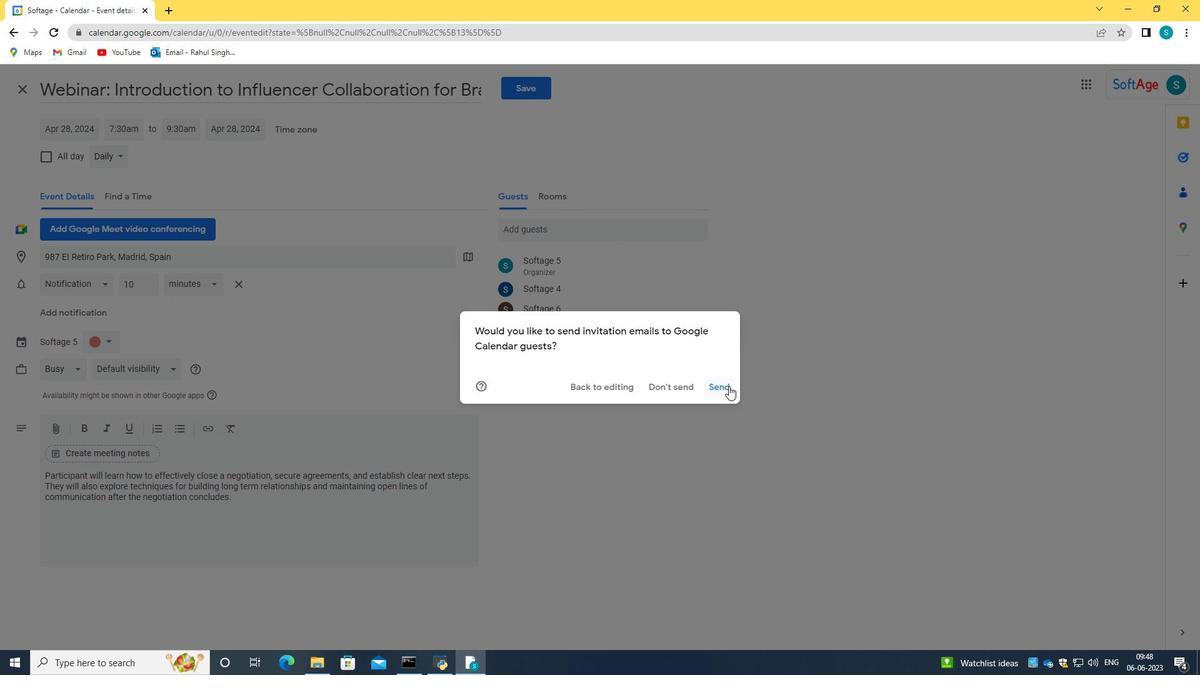 
